 Task: Add the product "Tide HE Compatible 32 Loads Liquid Laundry Detergent (46 oz)" to cart from the store "DashMart".
Action: Mouse moved to (40, 75)
Screenshot: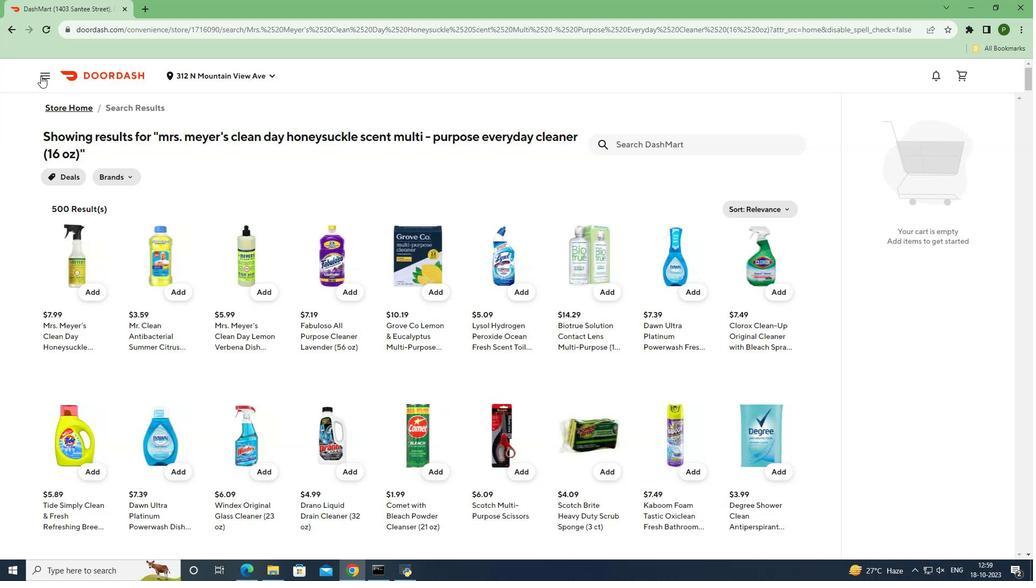 
Action: Mouse pressed left at (40, 75)
Screenshot: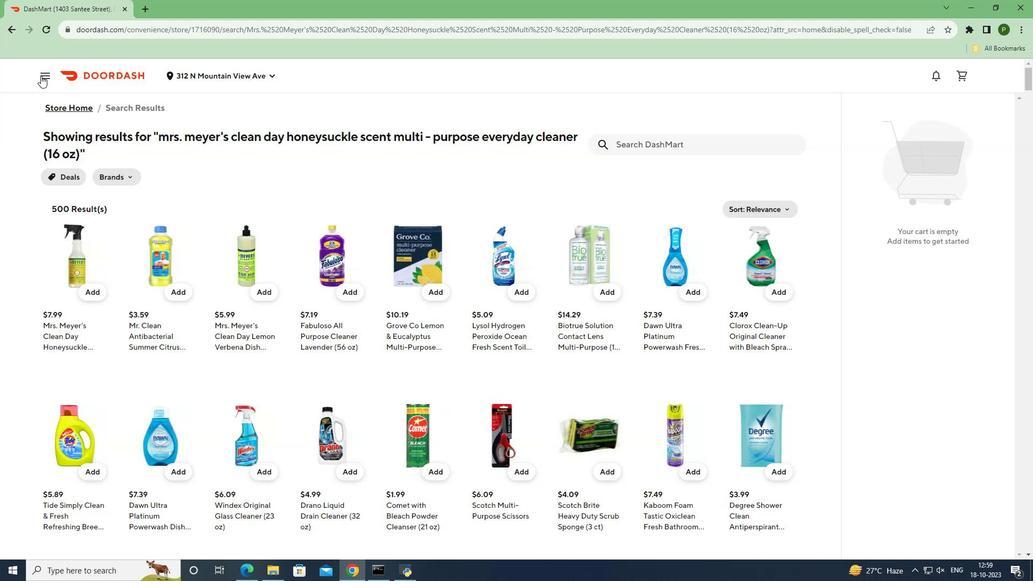 
Action: Mouse moved to (51, 150)
Screenshot: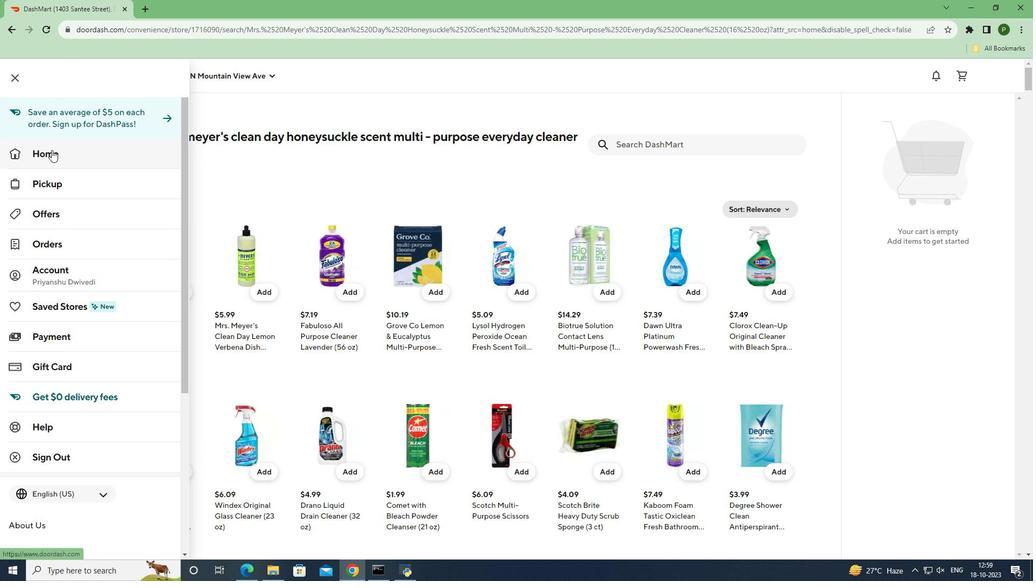 
Action: Mouse pressed left at (51, 150)
Screenshot: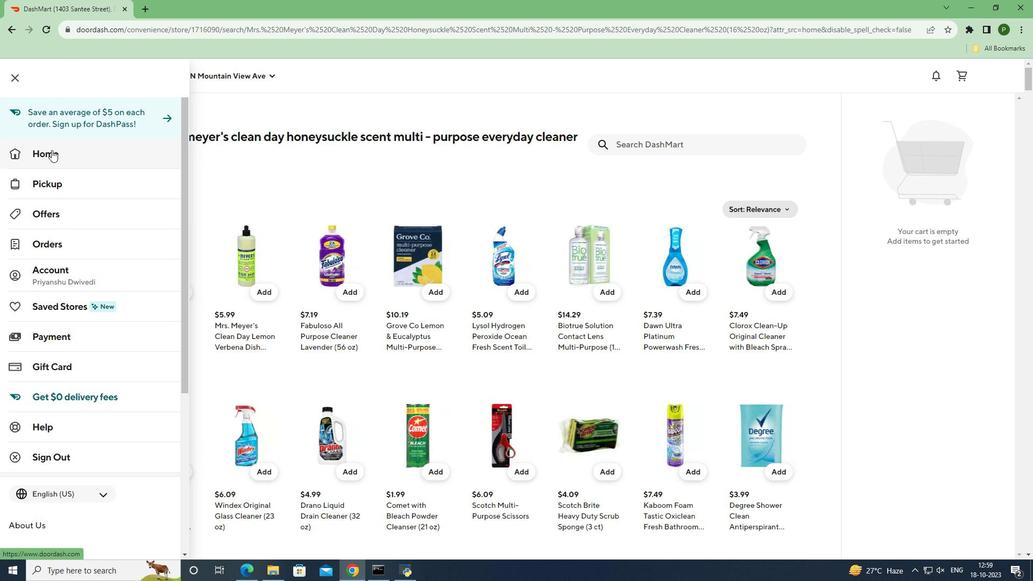 
Action: Mouse moved to (825, 111)
Screenshot: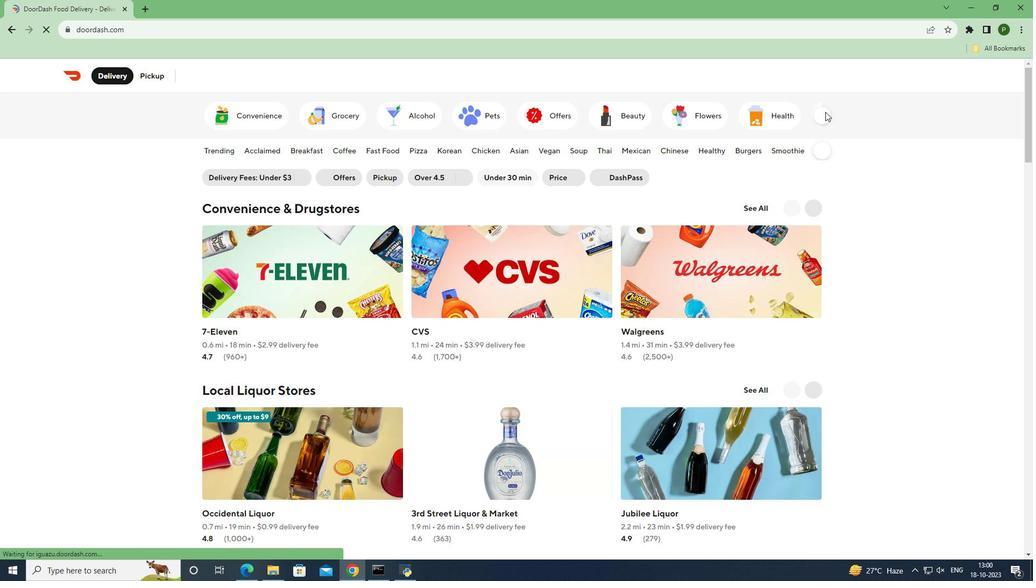 
Action: Mouse pressed left at (825, 111)
Screenshot: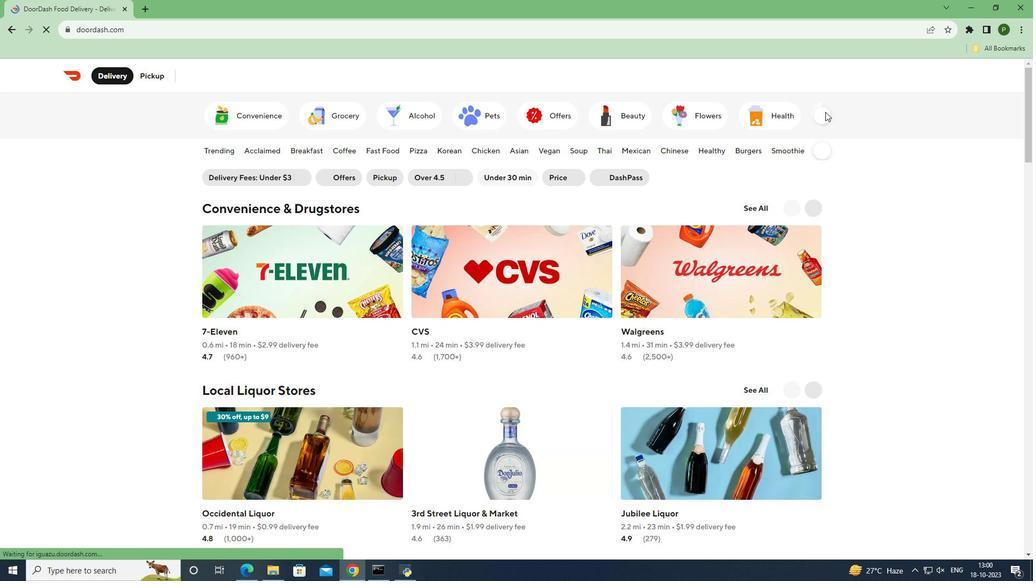 
Action: Mouse moved to (414, 112)
Screenshot: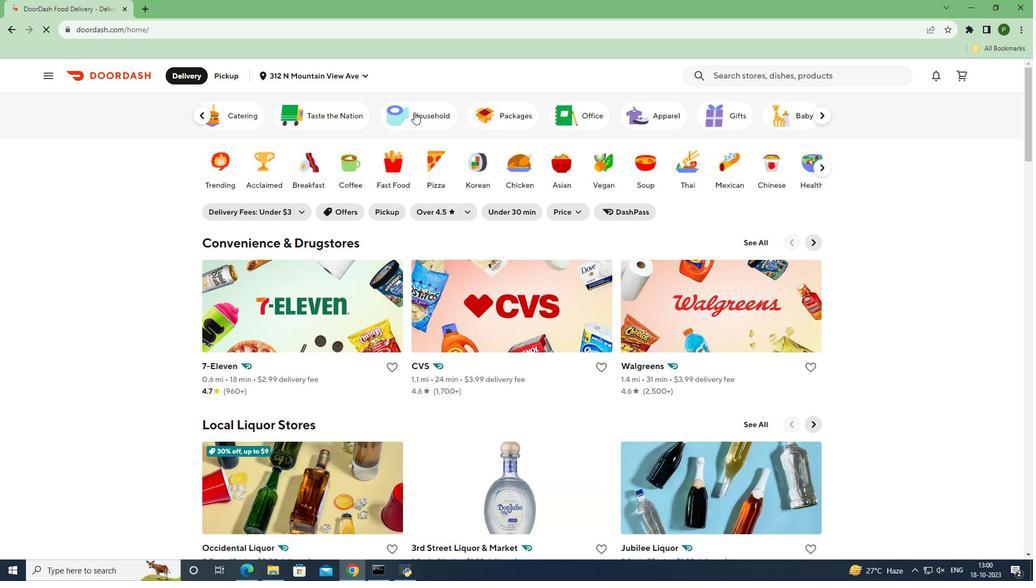 
Action: Mouse pressed left at (414, 112)
Screenshot: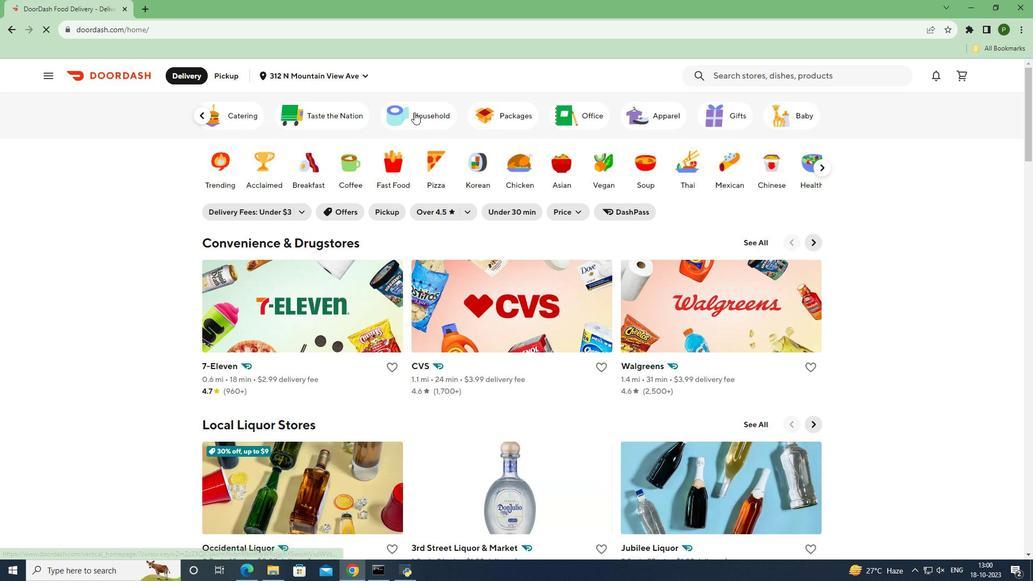 
Action: Mouse moved to (269, 524)
Screenshot: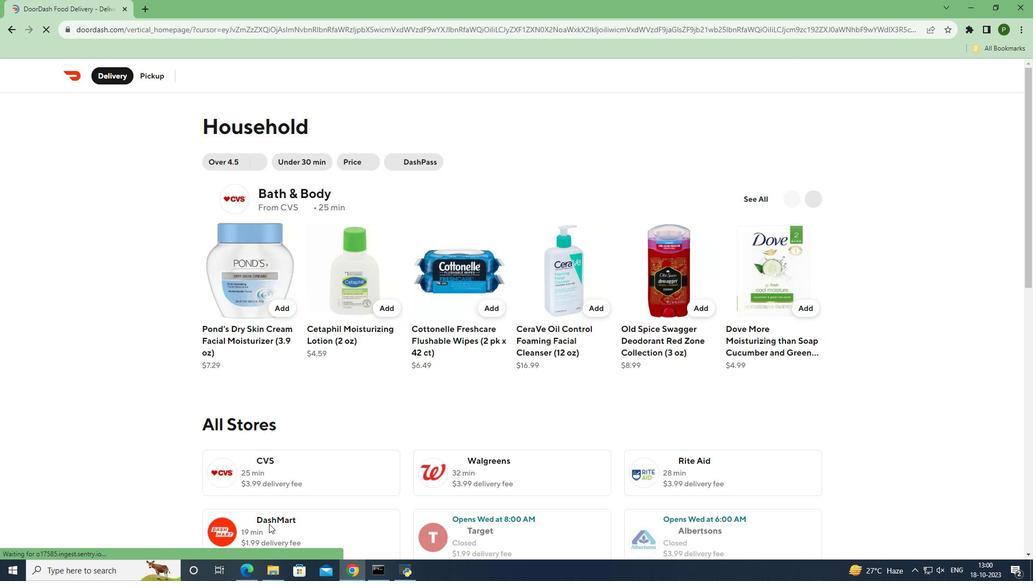 
Action: Mouse pressed left at (269, 524)
Screenshot: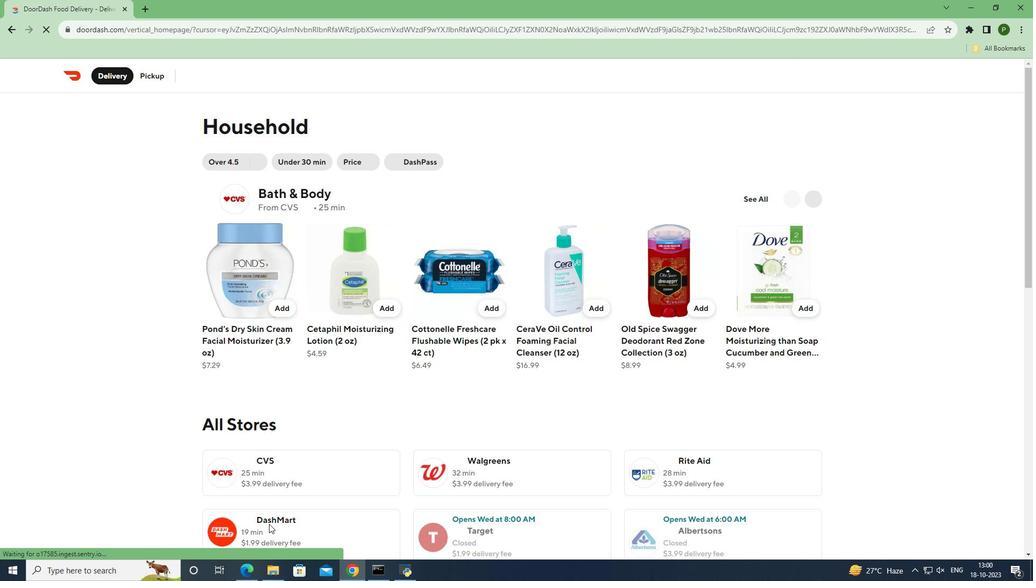 
Action: Mouse moved to (658, 172)
Screenshot: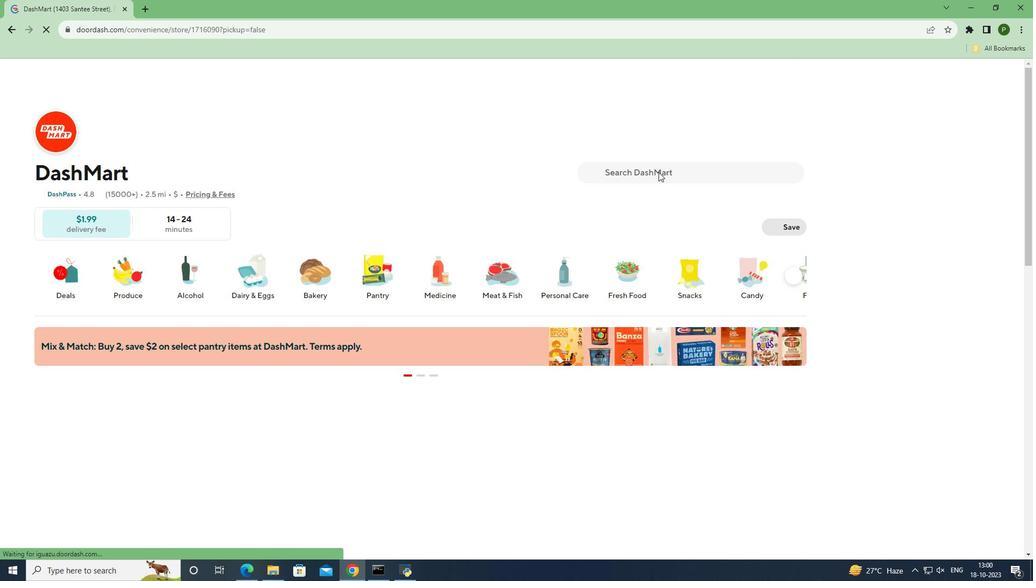 
Action: Mouse pressed left at (658, 172)
Screenshot: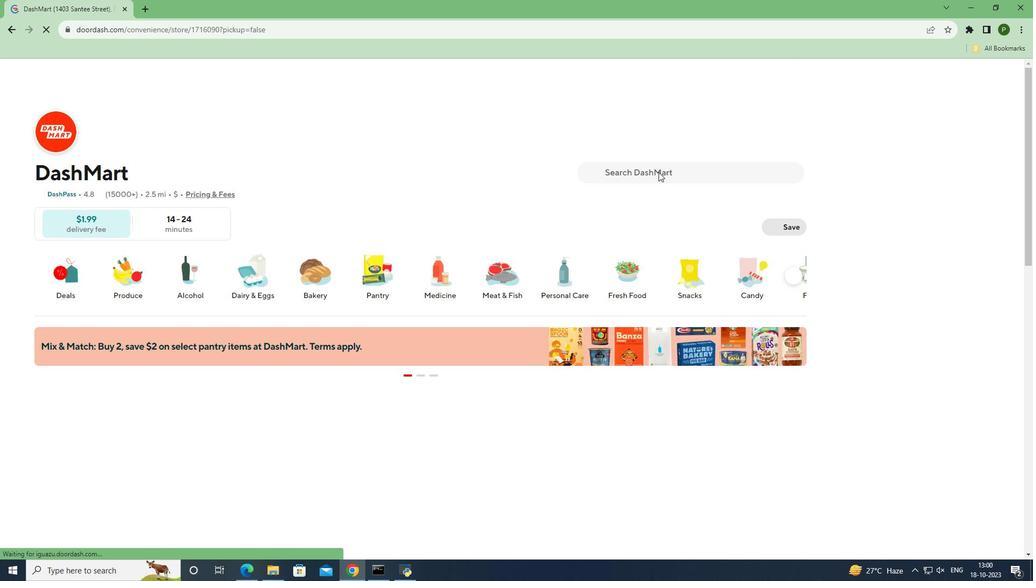 
Action: Mouse moved to (658, 172)
Screenshot: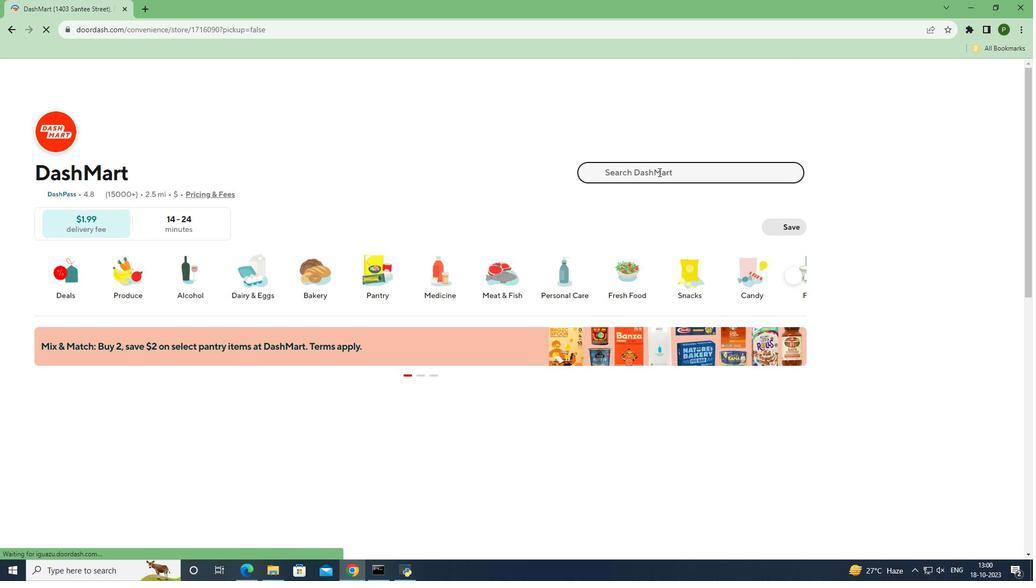 
Action: Key pressed <Key.caps_lock>T<Key.caps_lock>ide<Key.space><Key.caps_lock>HE<Key.space><Key.caps_lock><Key.caps_lock>C<Key.caps_lock>ompatible<Key.space>32<Key.space><Key.caps_lock>L<Key.caps_lock>oads<Key.space><Key.caps_lock>L<Key.caps_lock>iquid<Key.space><Key.caps_lock>L<Key.caps_lock>aundry<Key.space><Key.caps_lock>D<Key.caps_lock>etergent<Key.space><Key.shift_r>(46<Key.space>oz<Key.shift_r>)
Screenshot: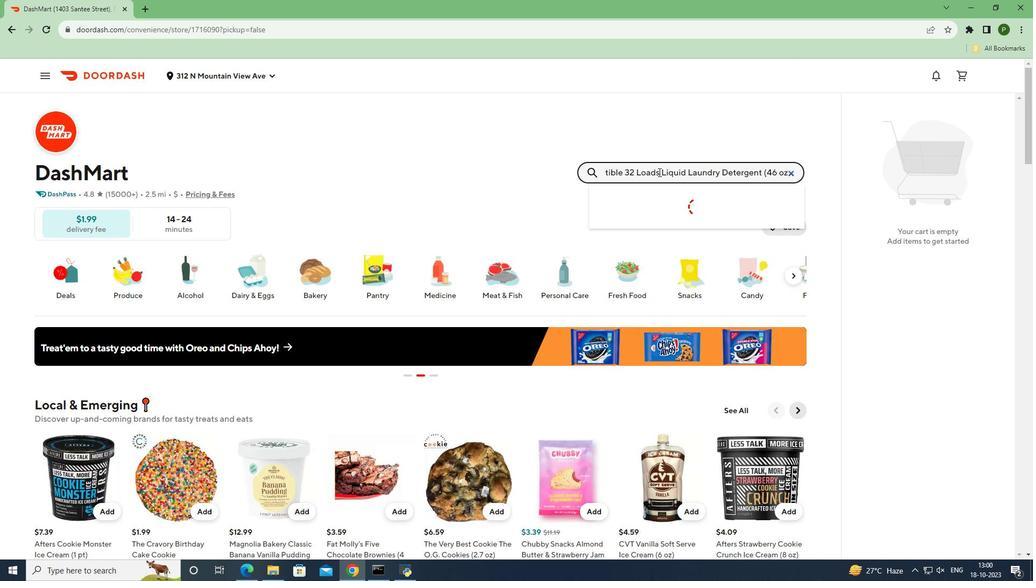 
Action: Mouse moved to (657, 206)
Screenshot: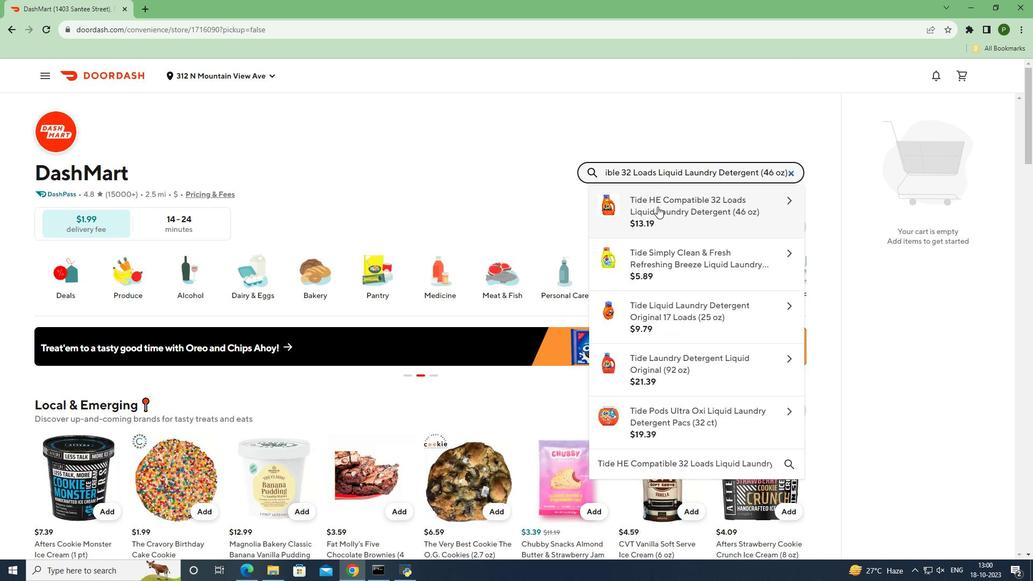 
Action: Mouse pressed left at (657, 206)
Screenshot: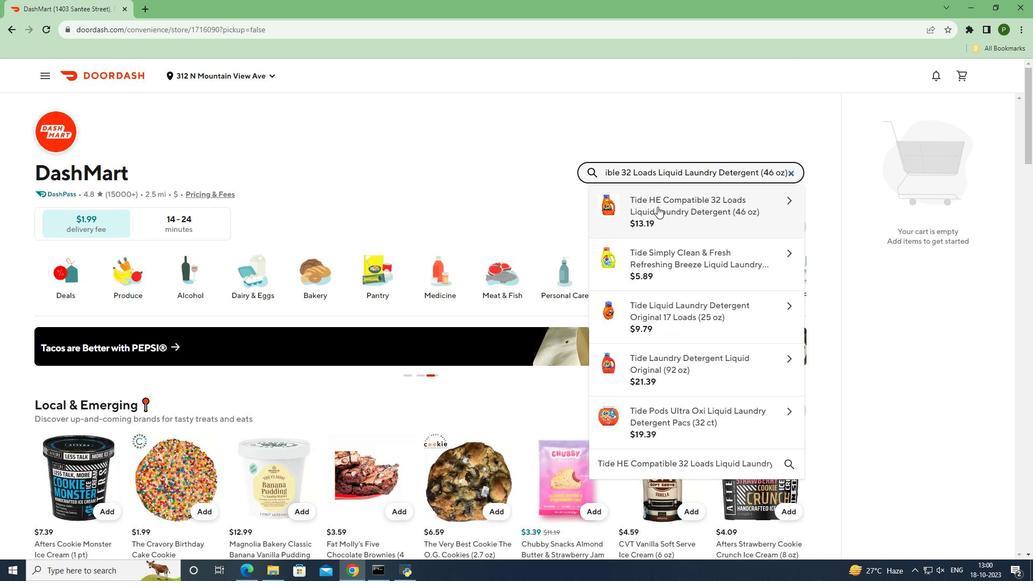 
Action: Mouse moved to (696, 528)
Screenshot: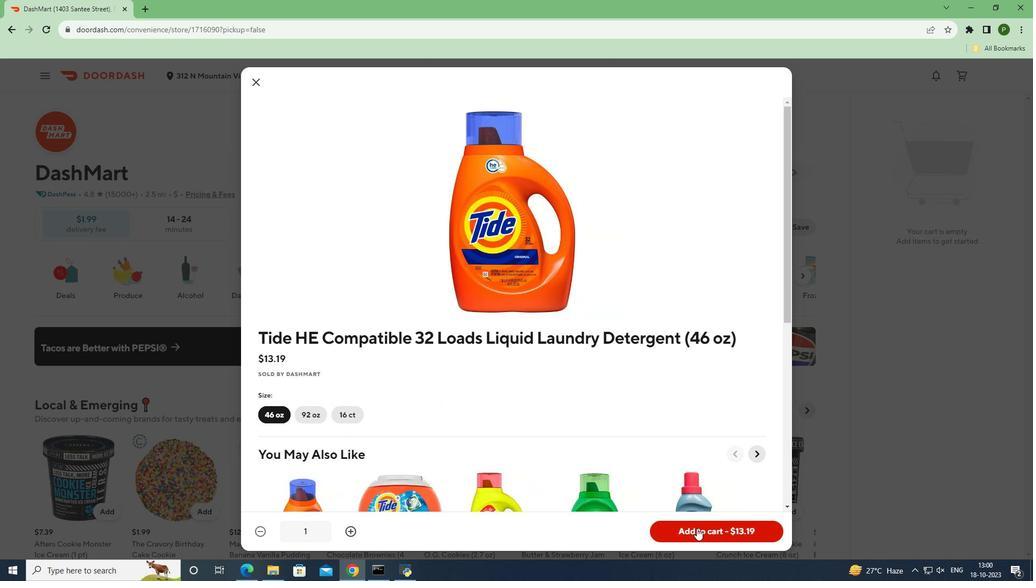 
Action: Mouse pressed left at (696, 528)
Screenshot: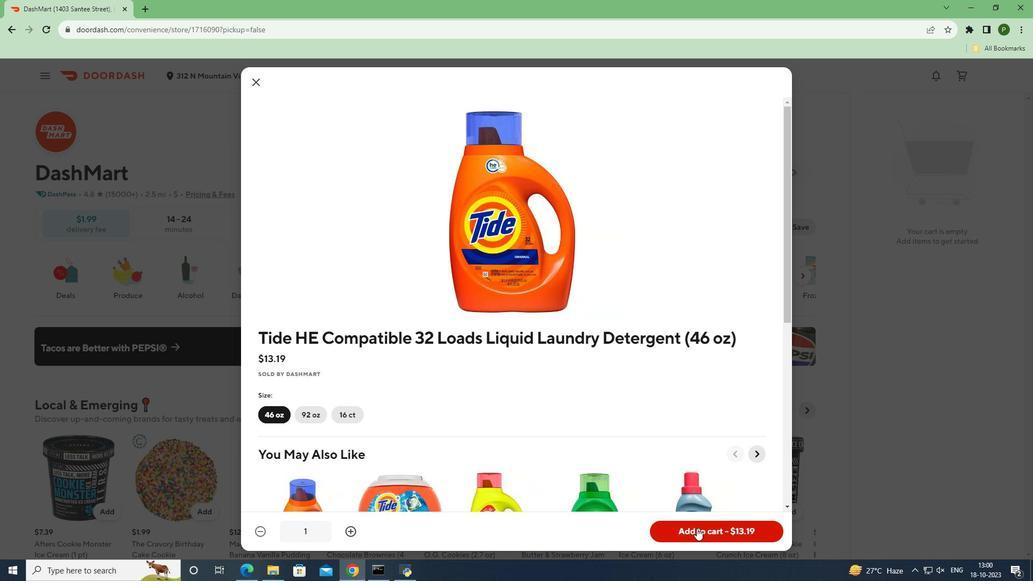 
Action: Mouse moved to (840, 405)
Screenshot: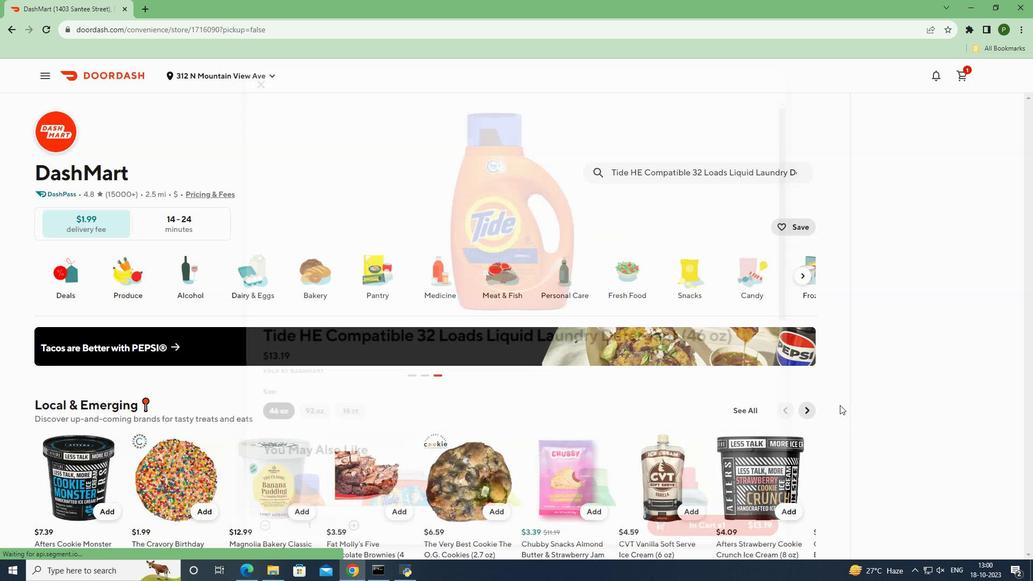 
